 Task: Change the background color of the email to different colors.
Action: Mouse moved to (194, 27)
Screenshot: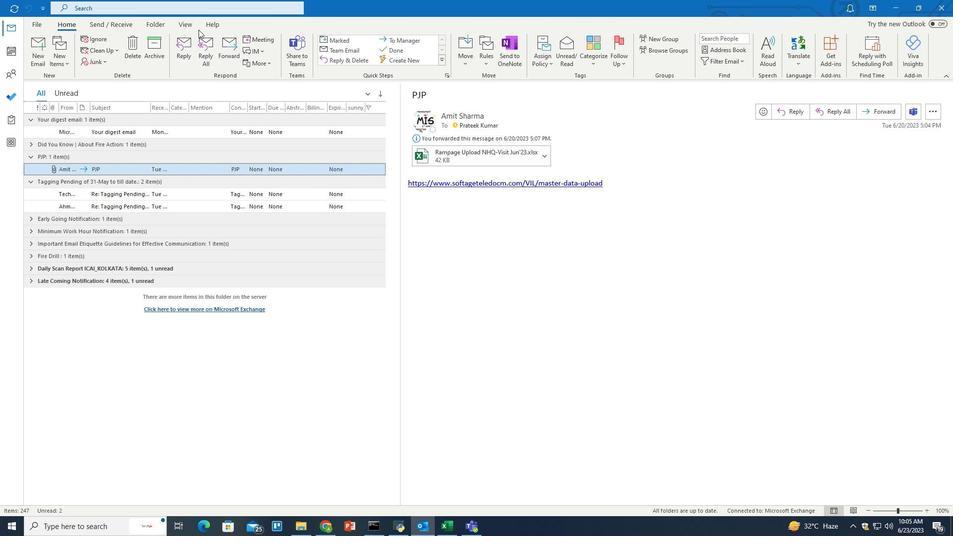 
Action: Mouse pressed left at (194, 27)
Screenshot: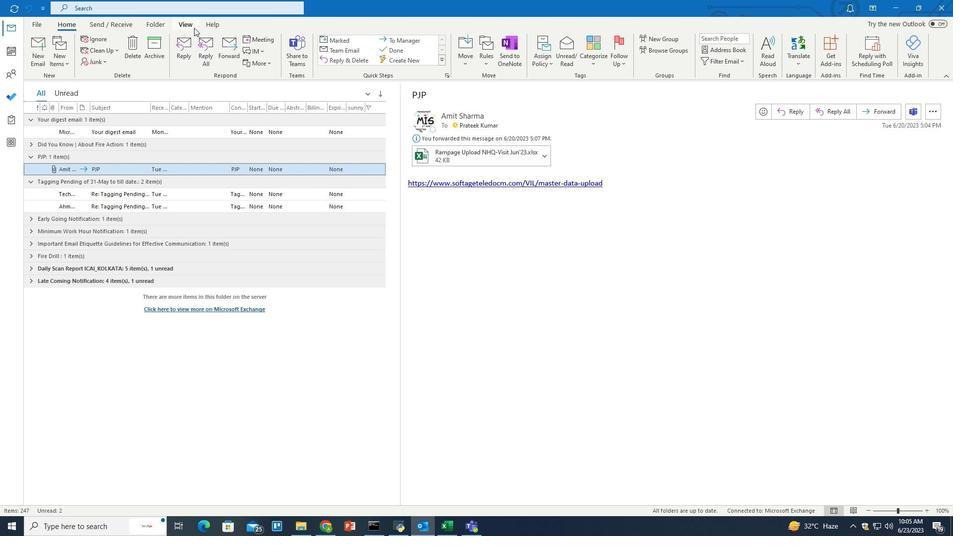 
Action: Mouse moved to (833, 56)
Screenshot: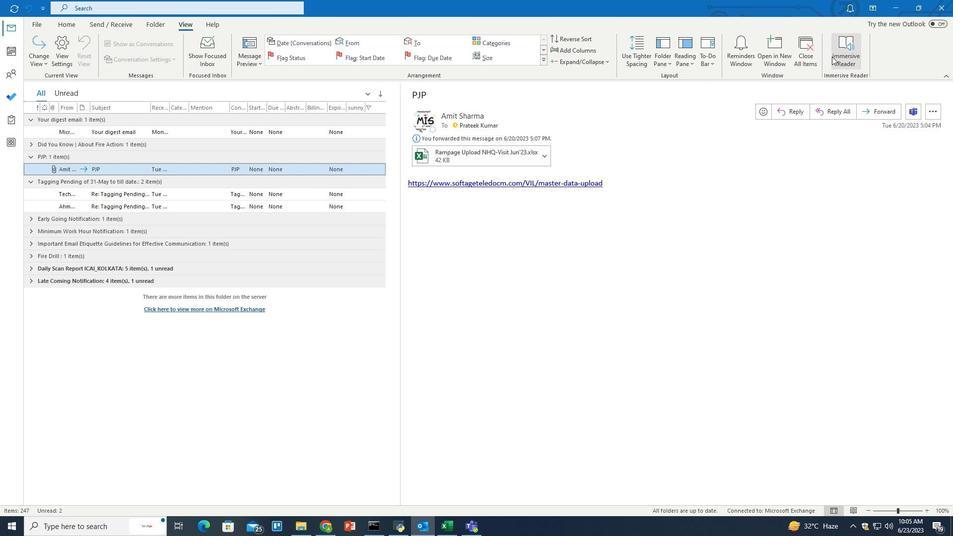 
Action: Mouse pressed left at (833, 56)
Screenshot: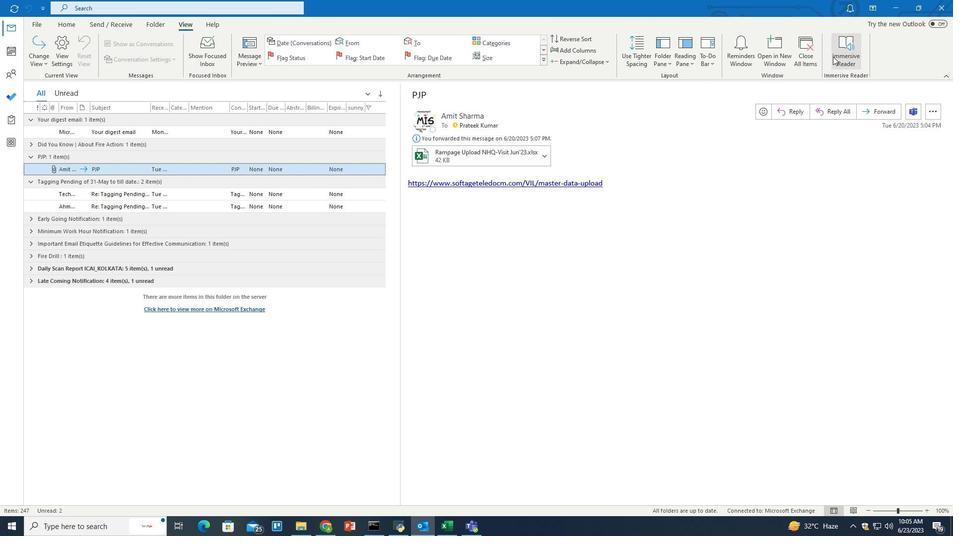 
Action: Mouse moved to (68, 65)
Screenshot: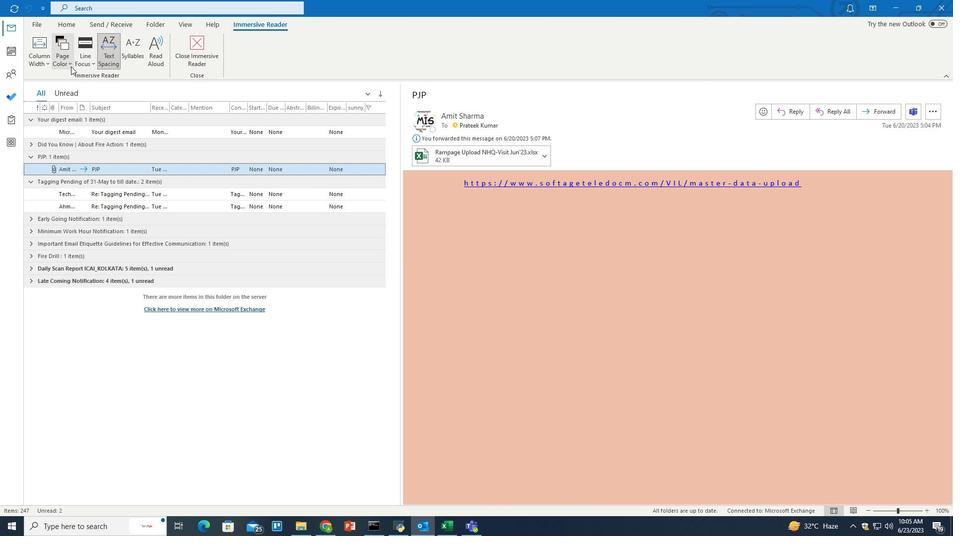 
Action: Mouse pressed left at (68, 65)
Screenshot: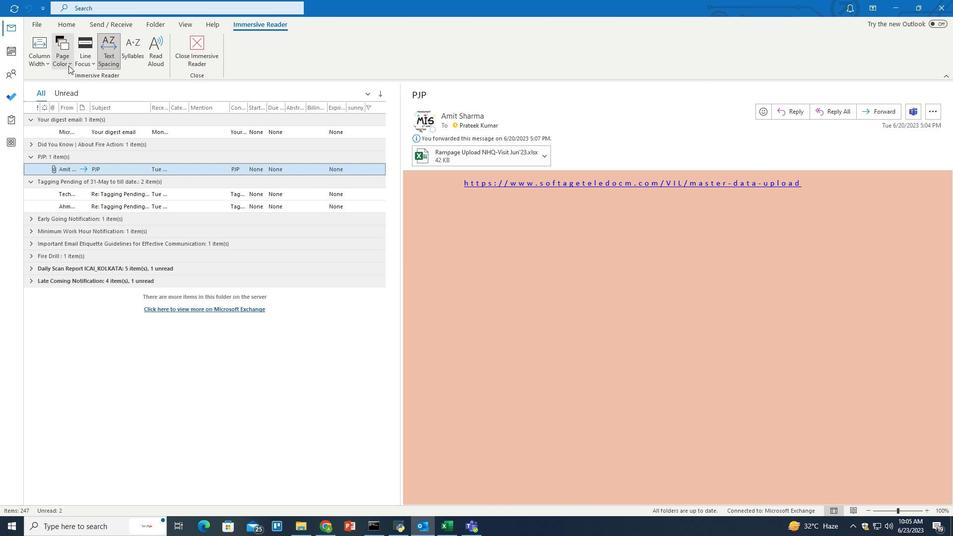 
Action: Mouse moved to (90, 138)
Screenshot: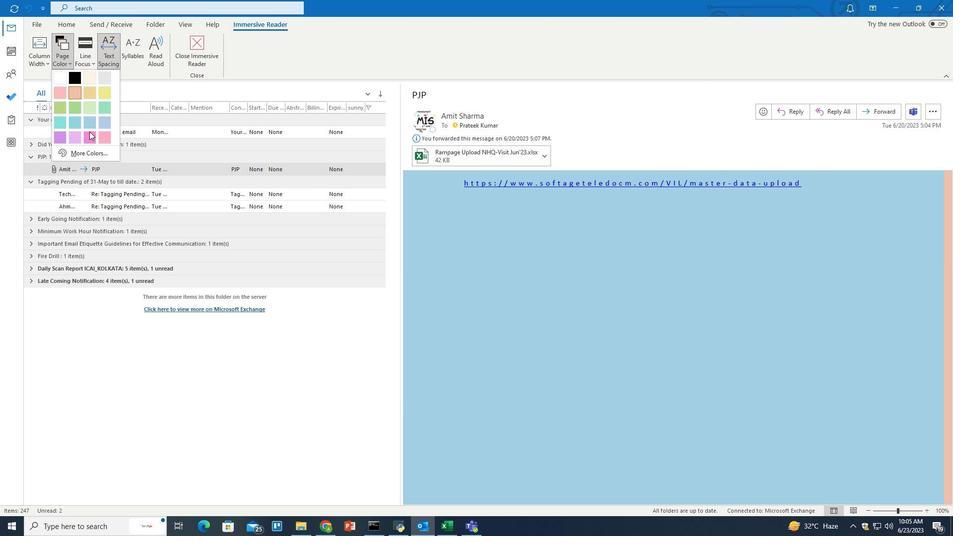 
Action: Mouse pressed left at (90, 138)
Screenshot: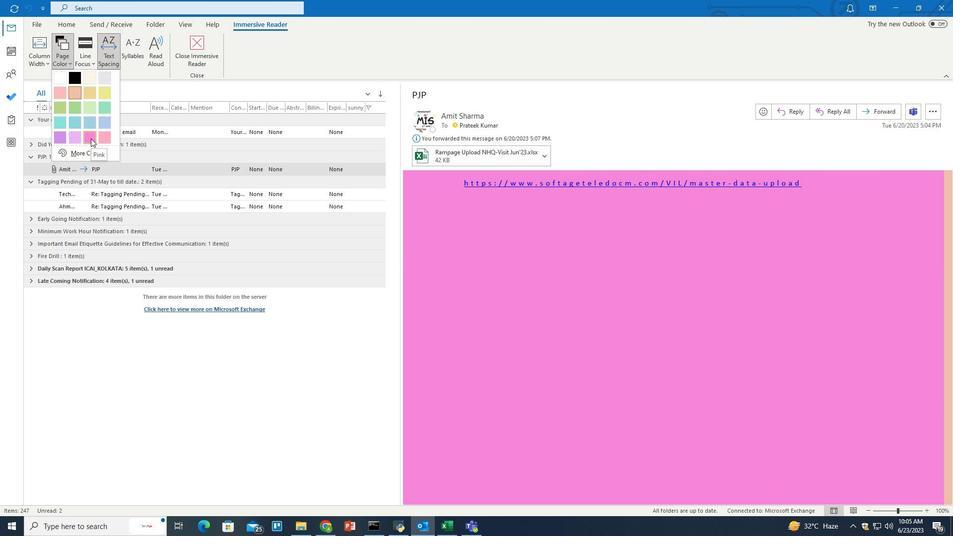 
